 Task: Send customizations from one organization to another with the help of inbound change sets
Action: Mouse moved to (253, 149)
Screenshot: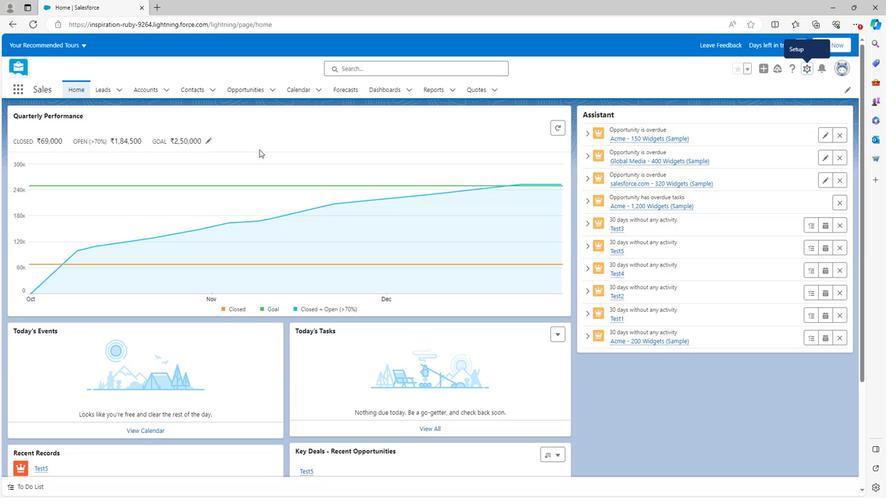 
Action: Mouse scrolled (253, 148) with delta (0, 0)
Screenshot: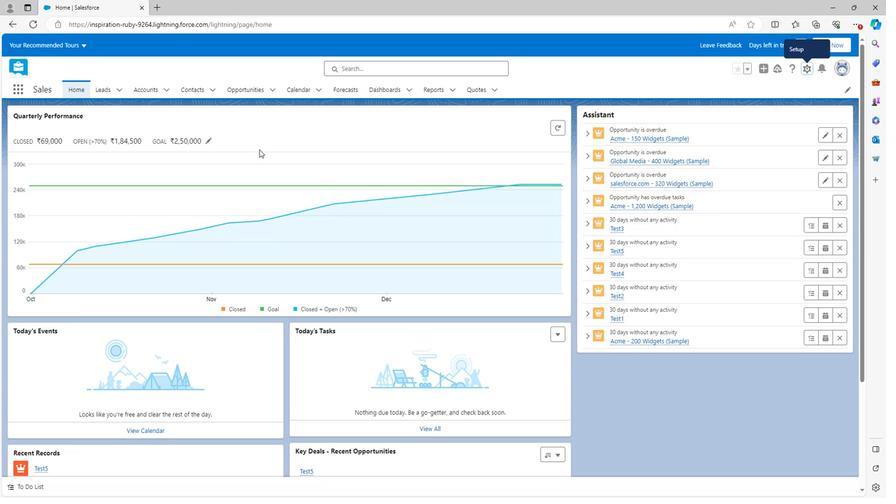 
Action: Mouse scrolled (253, 148) with delta (0, 0)
Screenshot: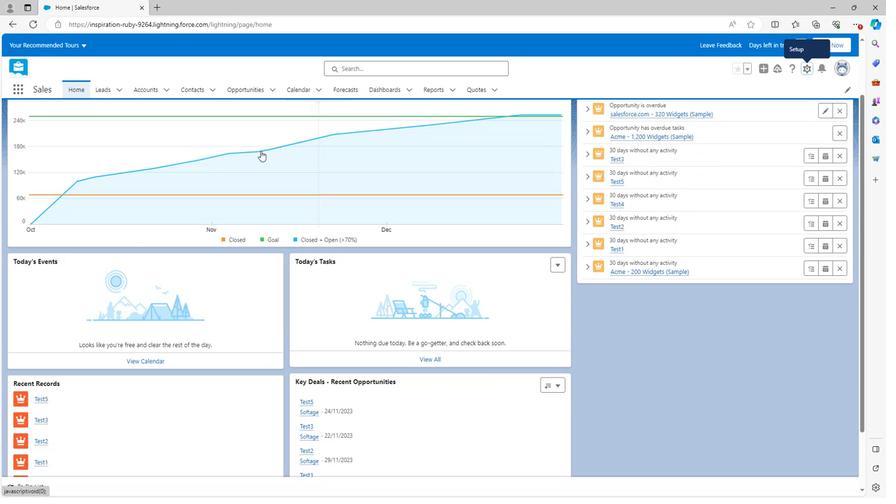 
Action: Mouse scrolled (253, 148) with delta (0, 0)
Screenshot: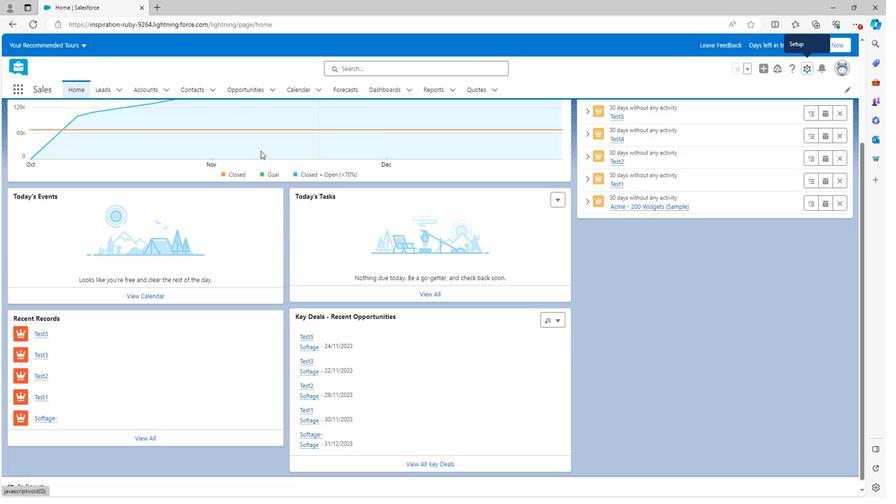 
Action: Mouse scrolled (253, 148) with delta (0, 0)
Screenshot: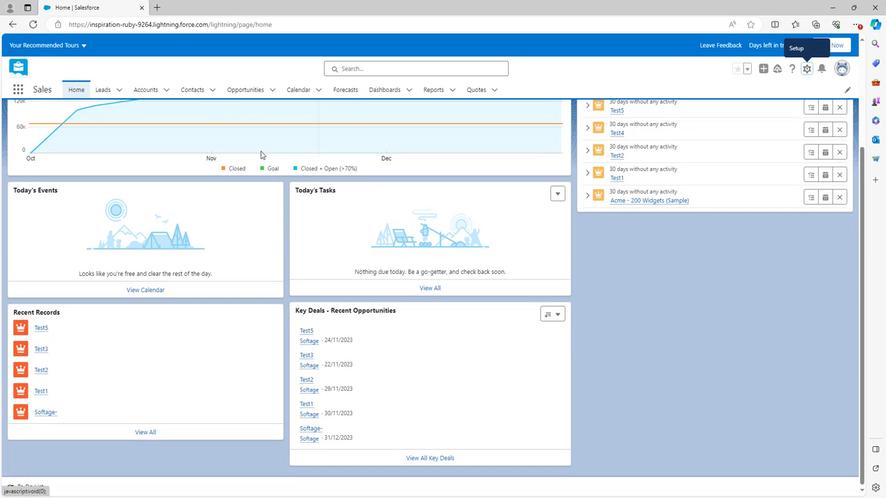 
Action: Mouse scrolled (253, 150) with delta (0, 0)
Screenshot: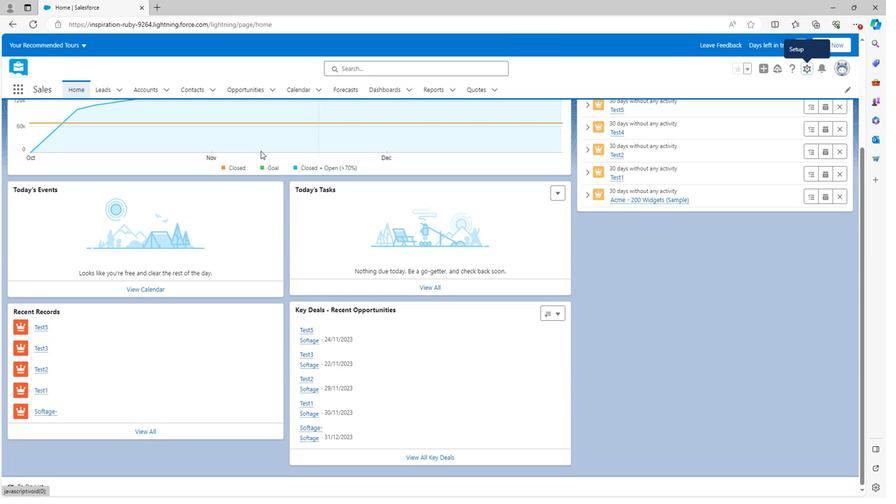 
Action: Mouse scrolled (253, 150) with delta (0, 0)
Screenshot: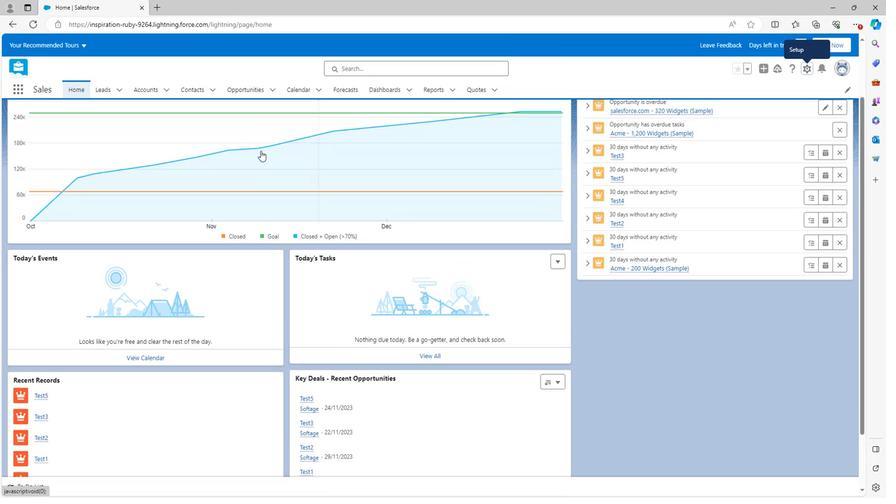 
Action: Mouse scrolled (253, 150) with delta (0, 0)
Screenshot: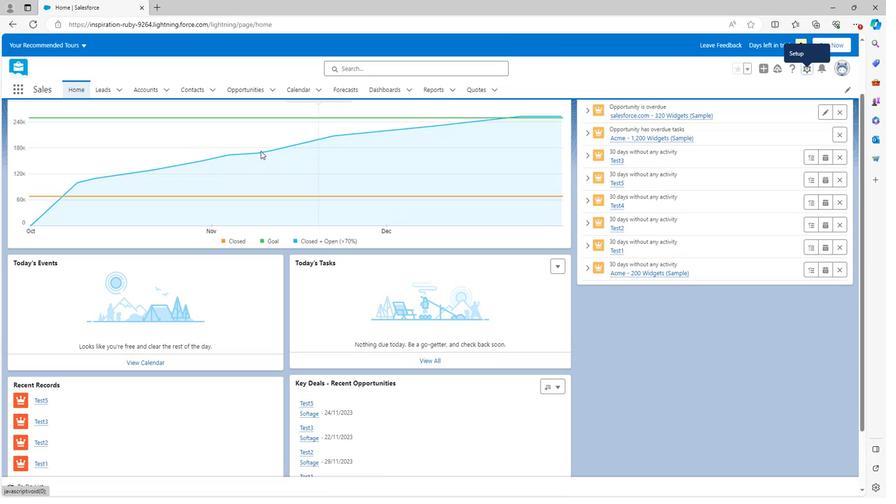 
Action: Mouse scrolled (253, 150) with delta (0, 0)
Screenshot: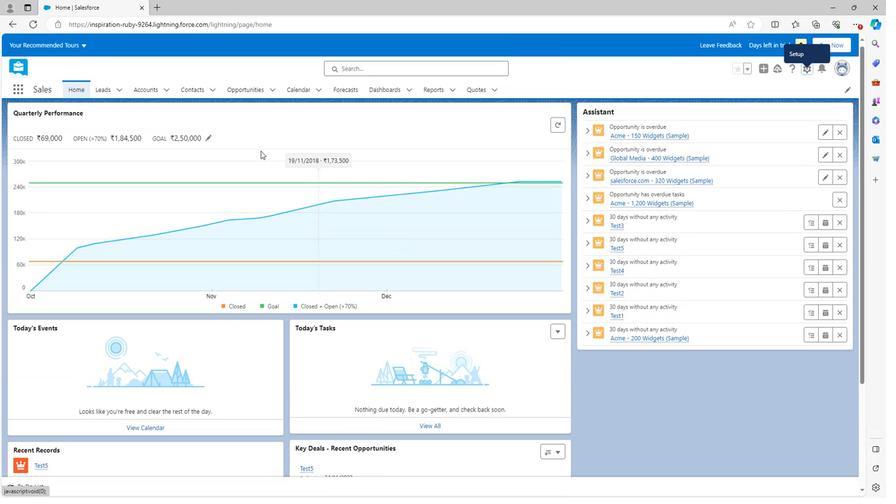 
Action: Mouse moved to (787, 62)
Screenshot: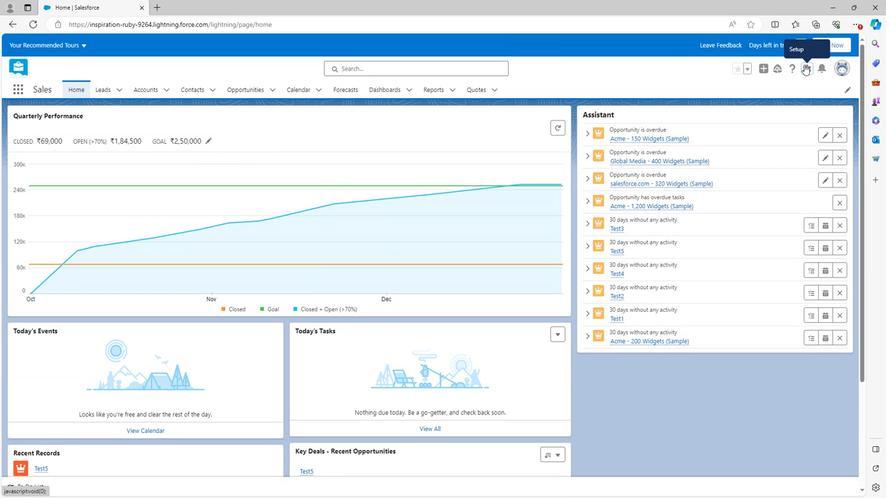 
Action: Mouse pressed left at (787, 62)
Screenshot: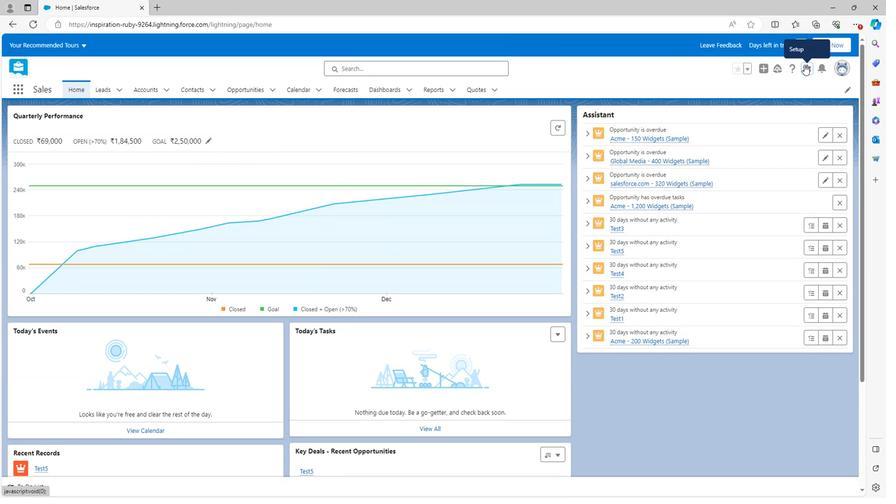 
Action: Mouse moved to (760, 87)
Screenshot: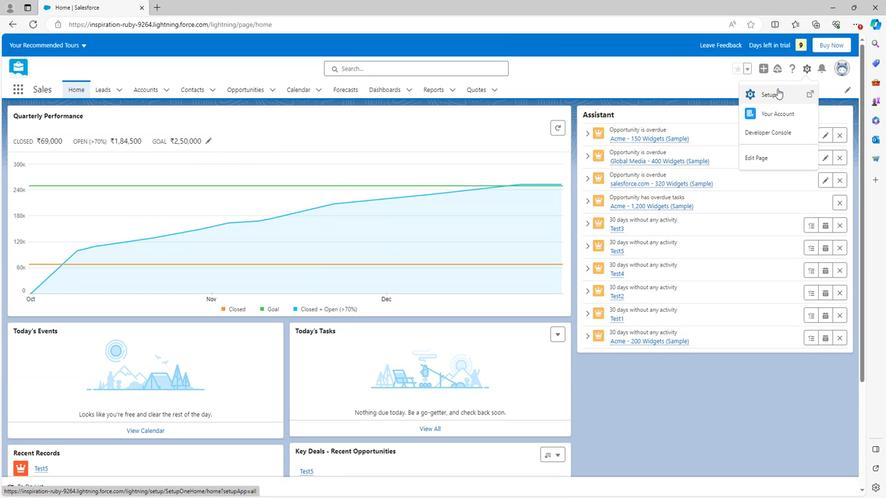 
Action: Mouse pressed left at (760, 87)
Screenshot: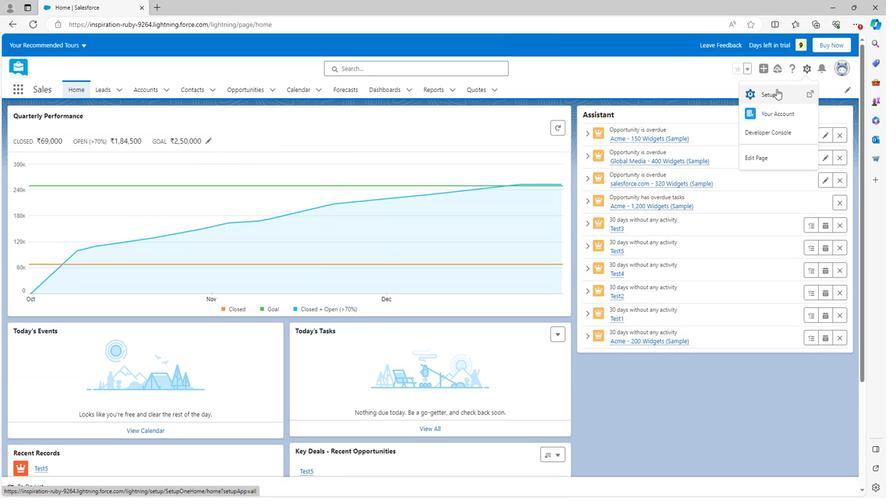 
Action: Mouse moved to (33, 360)
Screenshot: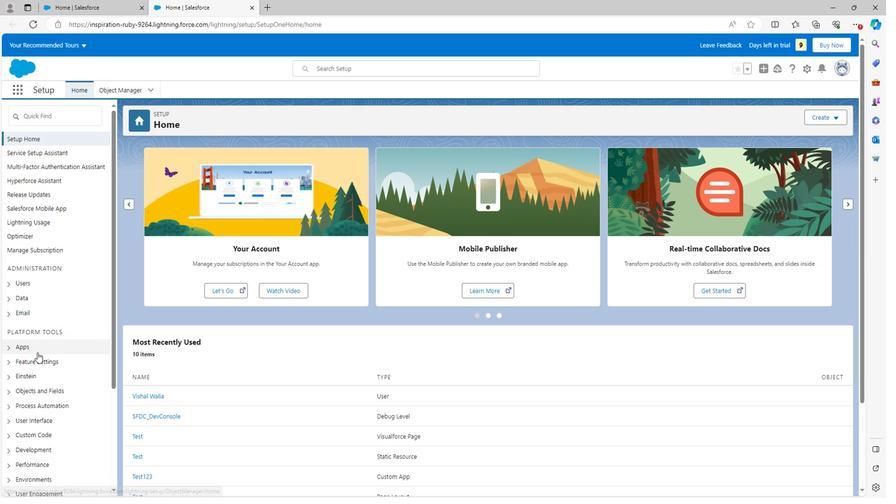 
Action: Mouse scrolled (33, 360) with delta (0, 0)
Screenshot: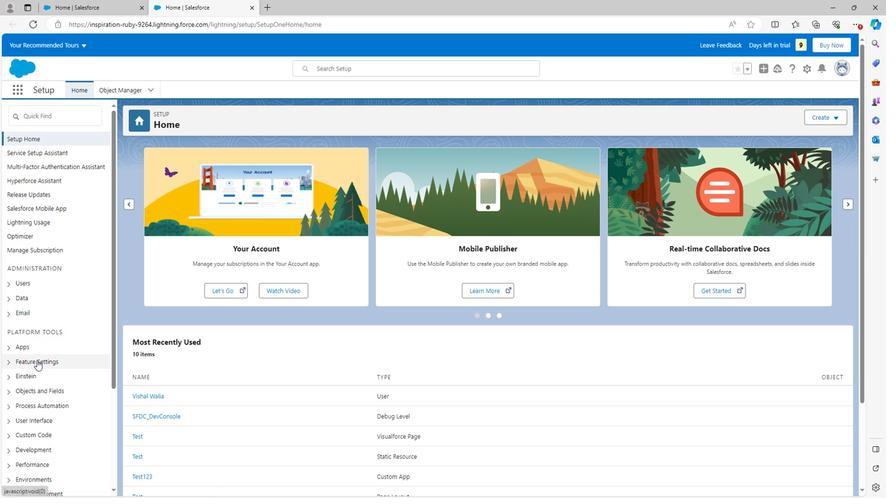 
Action: Mouse scrolled (33, 360) with delta (0, 0)
Screenshot: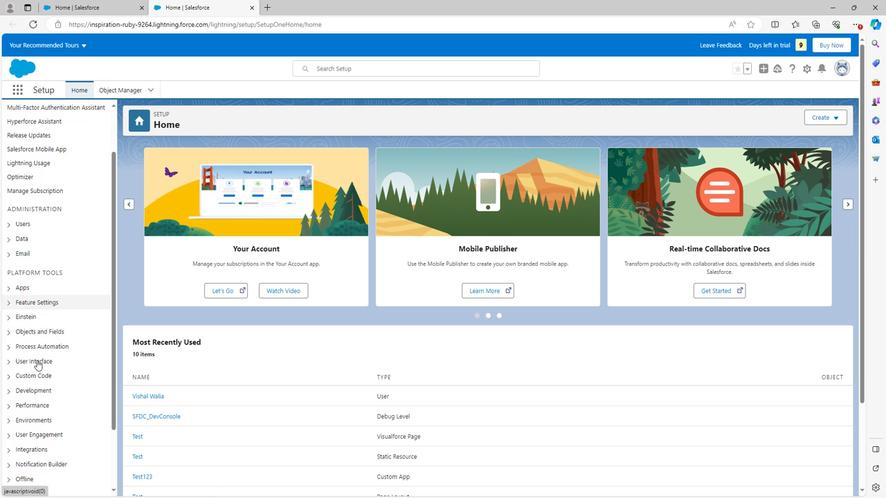 
Action: Mouse scrolled (33, 360) with delta (0, 0)
Screenshot: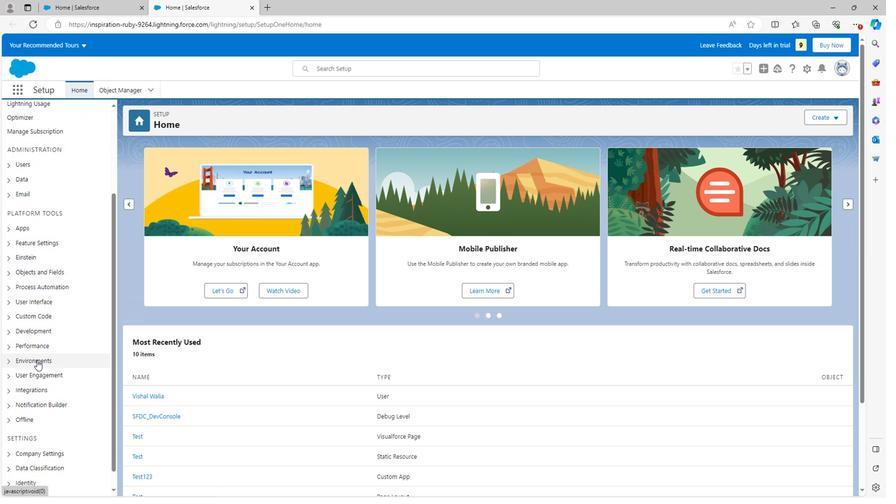 
Action: Mouse moved to (5, 312)
Screenshot: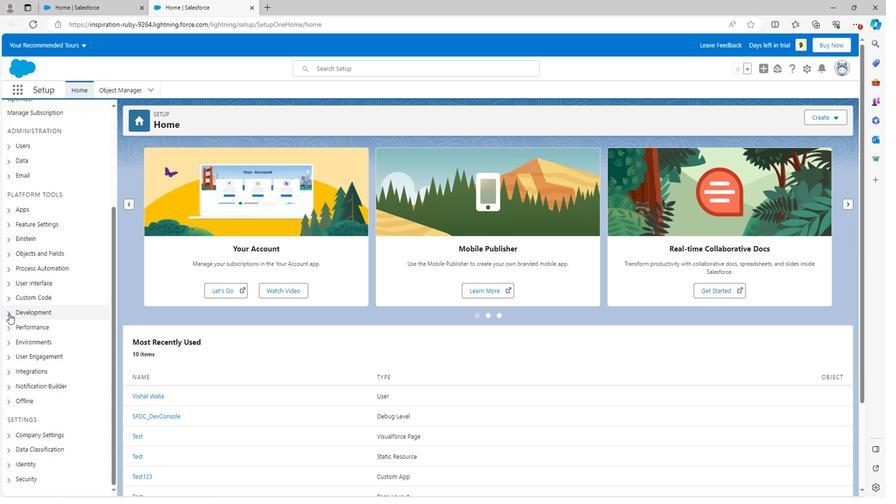 
Action: Mouse pressed left at (5, 312)
Screenshot: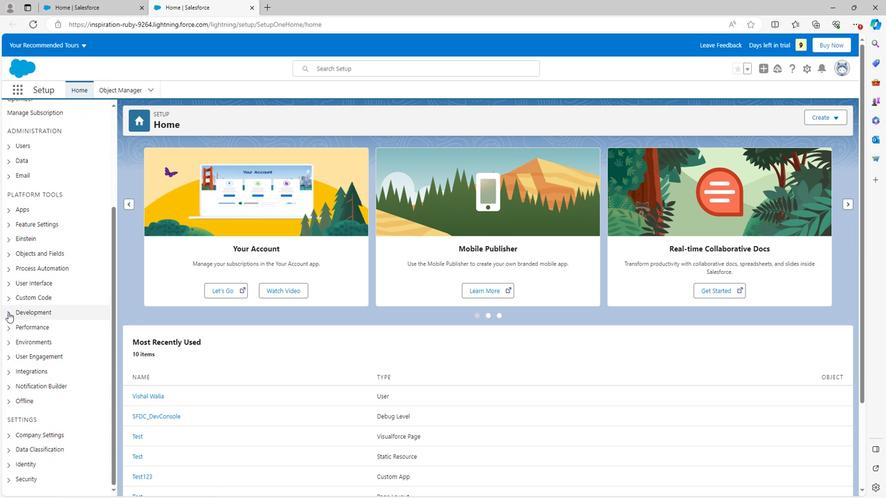 
Action: Mouse pressed left at (5, 312)
Screenshot: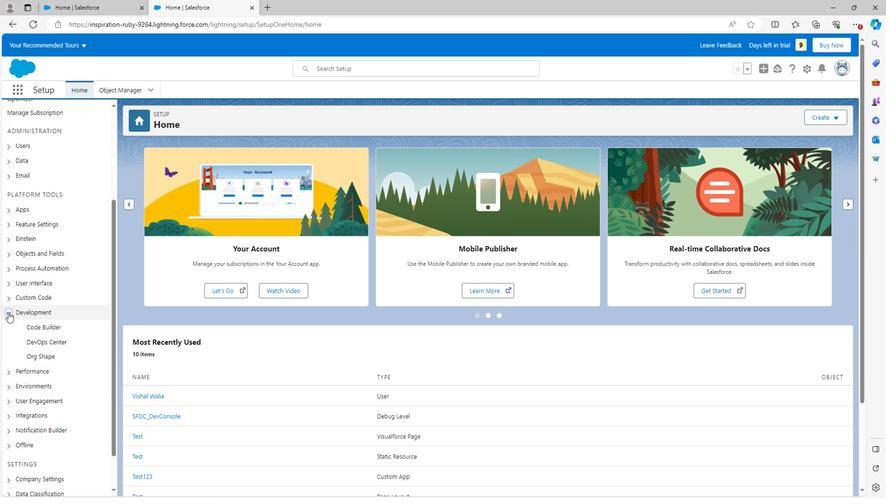 
Action: Mouse moved to (5, 327)
Screenshot: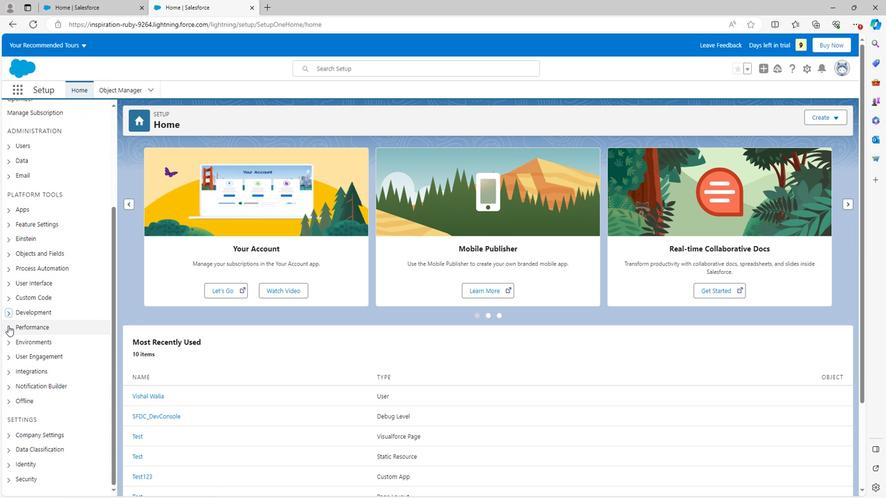 
Action: Mouse pressed left at (5, 327)
Screenshot: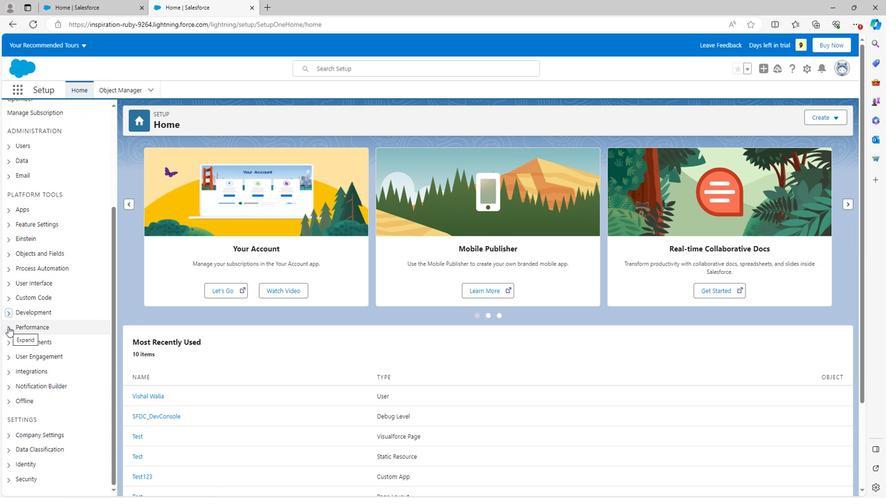 
Action: Mouse pressed left at (5, 327)
Screenshot: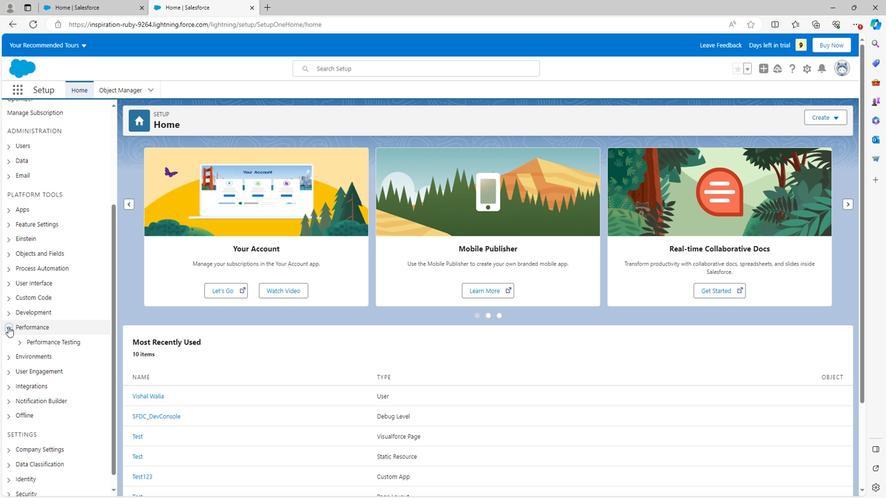 
Action: Mouse moved to (4, 342)
Screenshot: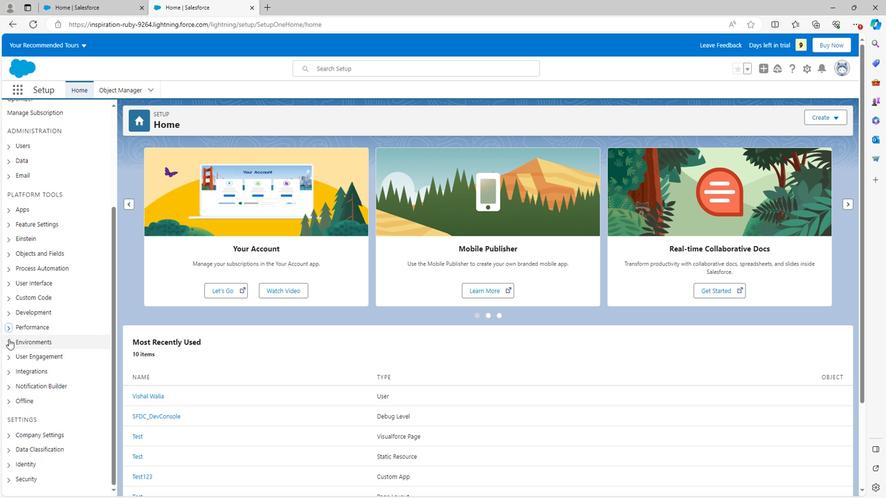 
Action: Mouse pressed left at (4, 342)
Screenshot: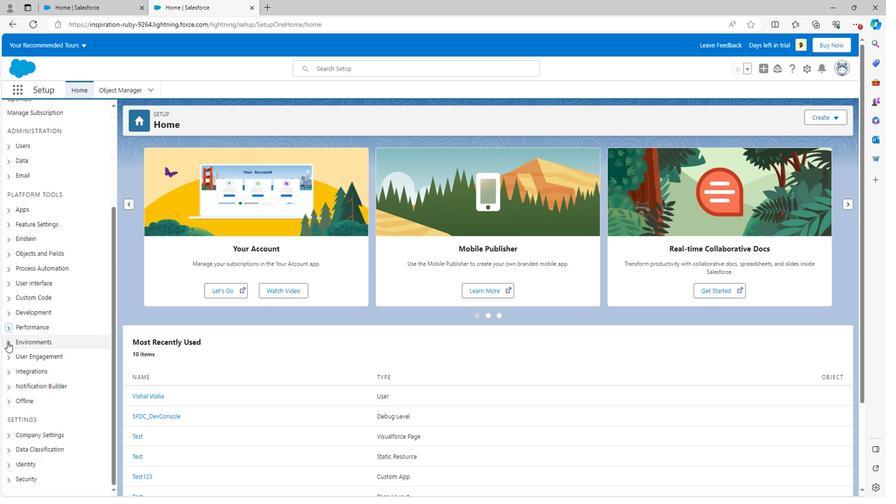 
Action: Mouse moved to (16, 357)
Screenshot: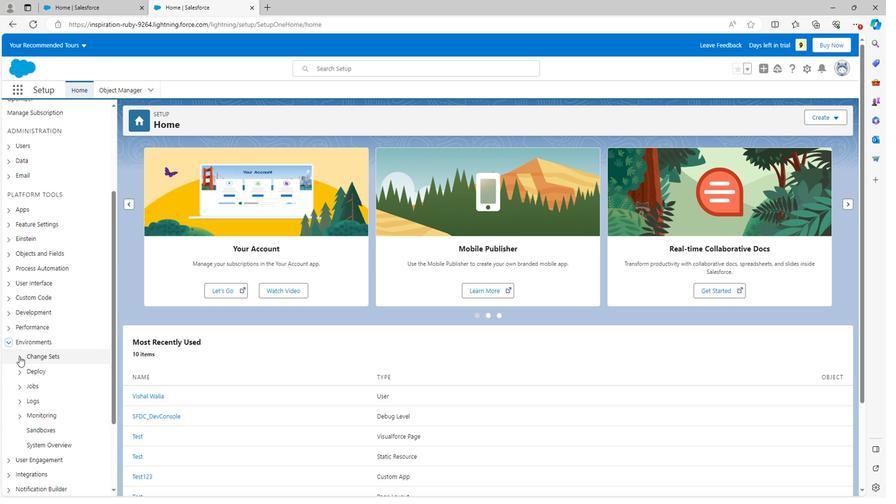 
Action: Mouse pressed left at (16, 357)
Screenshot: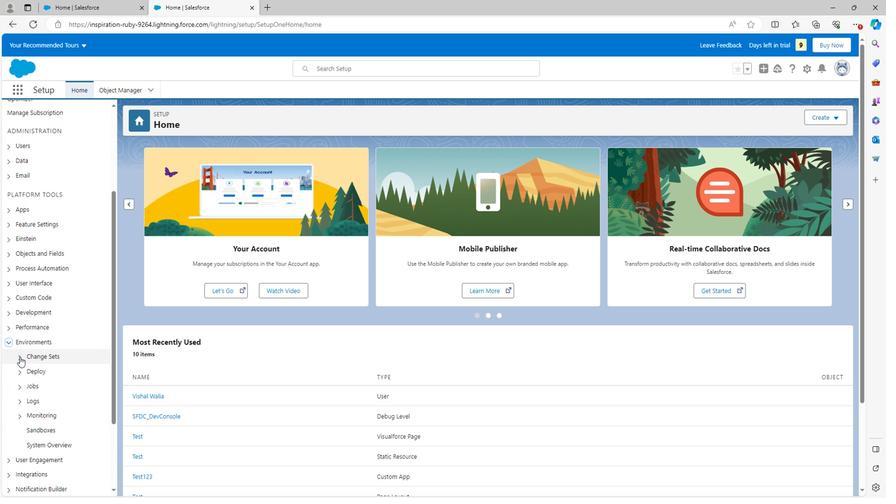 
Action: Mouse moved to (49, 372)
Screenshot: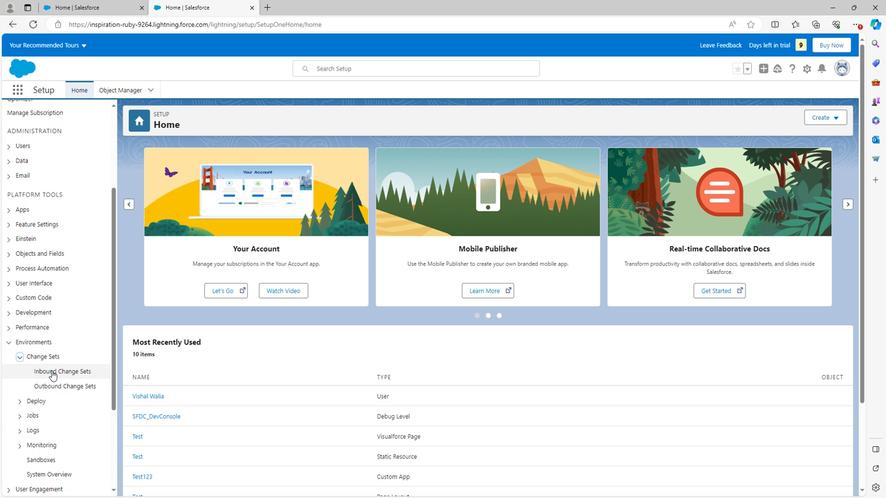 
Action: Mouse pressed left at (49, 372)
Screenshot: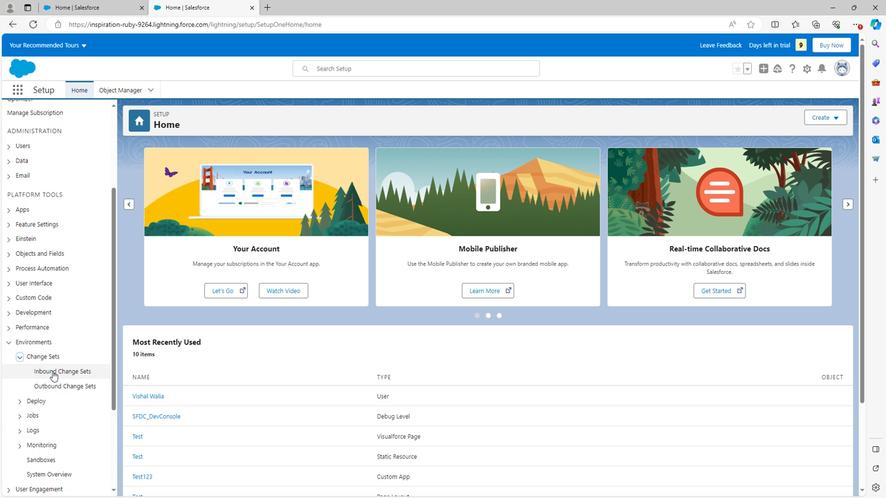 
Action: Mouse moved to (748, 231)
Screenshot: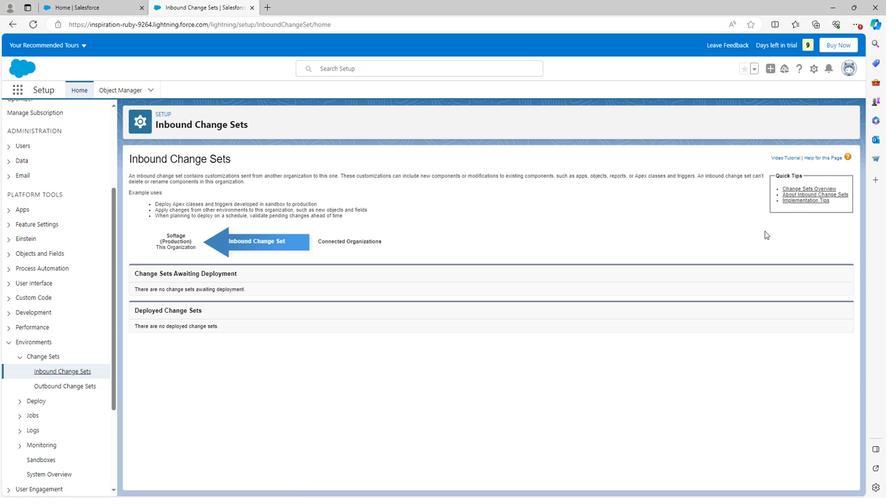 
